 Task: Calculate rent in San Diego for an annual gross income of $70,000.
Action: Mouse moved to (609, 143)
Screenshot: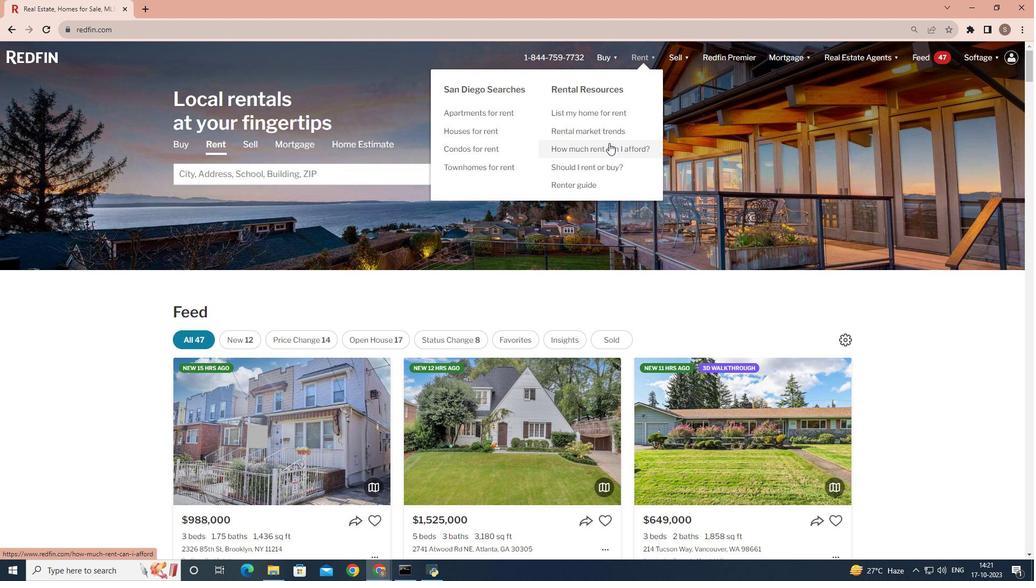 
Action: Mouse pressed left at (609, 143)
Screenshot: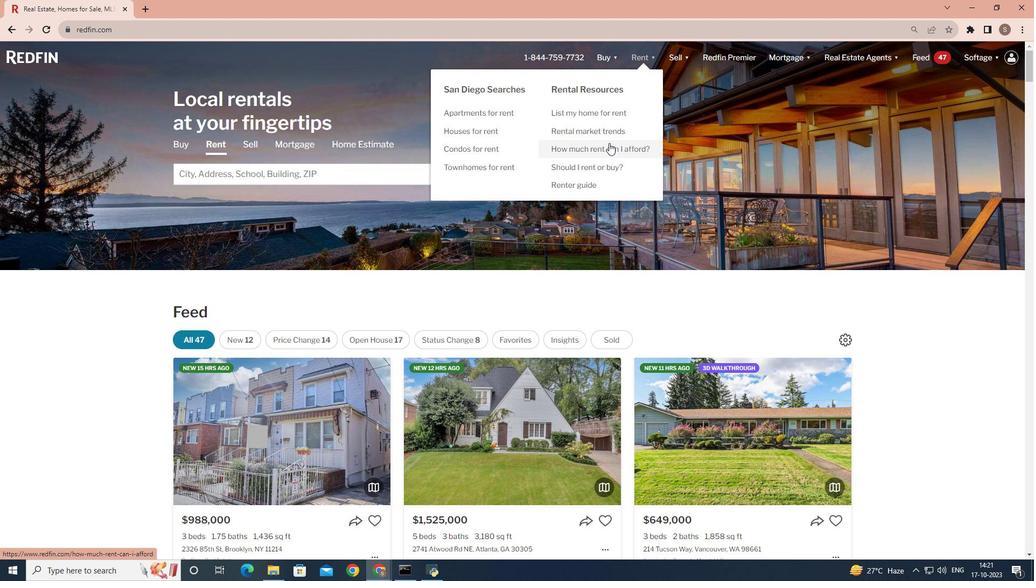 
Action: Mouse moved to (370, 261)
Screenshot: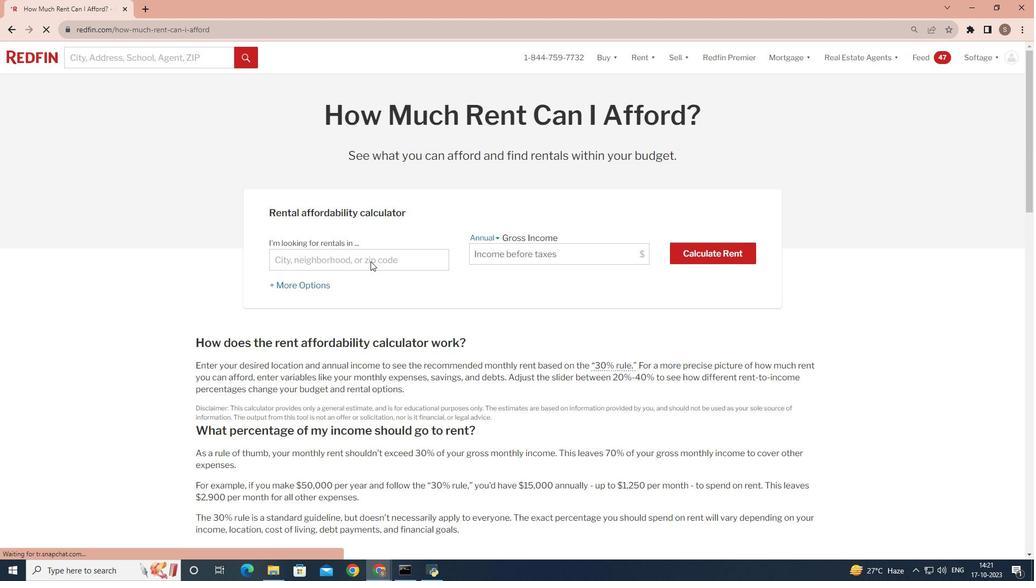 
Action: Mouse pressed left at (370, 261)
Screenshot: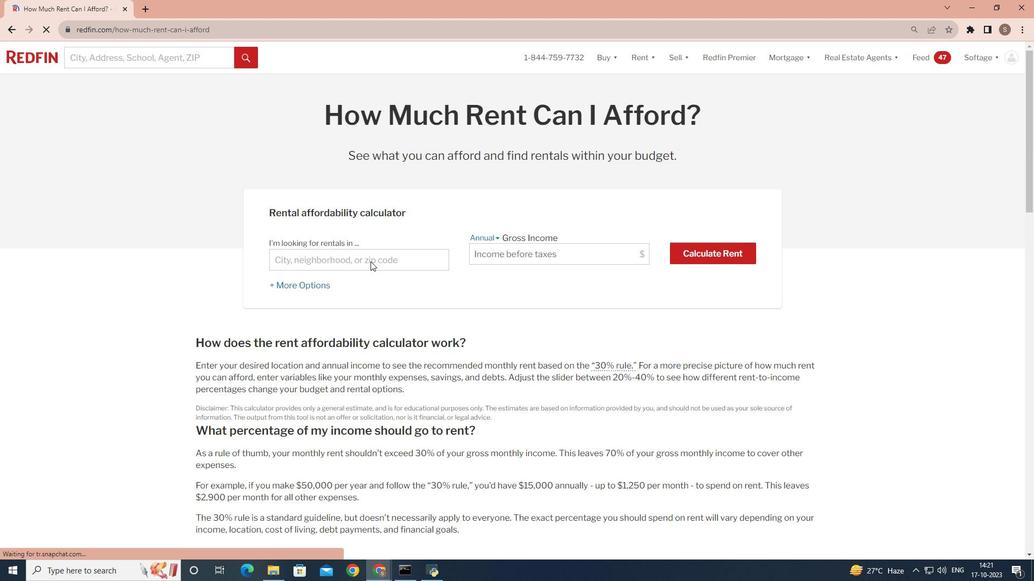 
Action: Mouse moved to (356, 260)
Screenshot: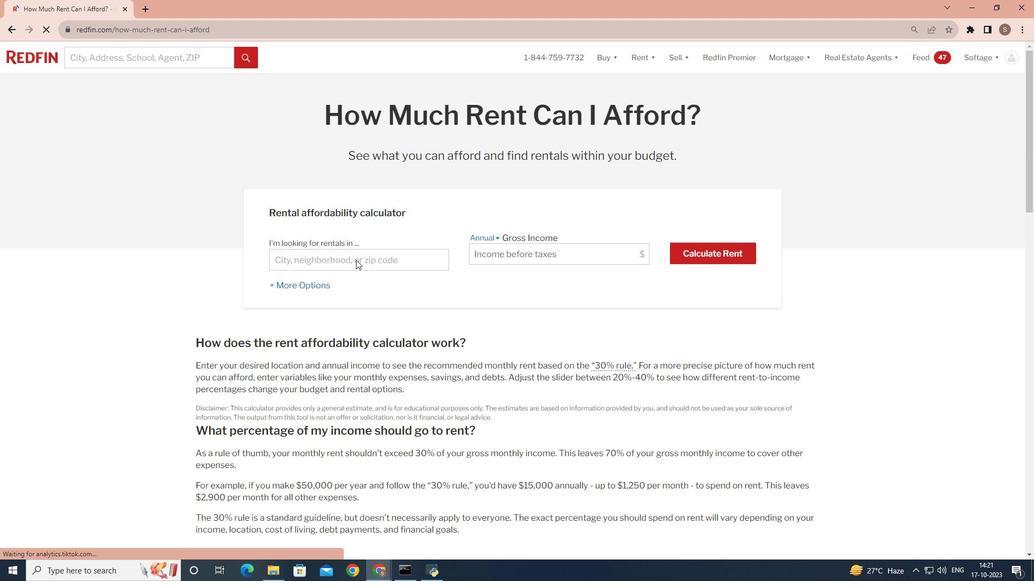 
Action: Mouse pressed left at (356, 260)
Screenshot: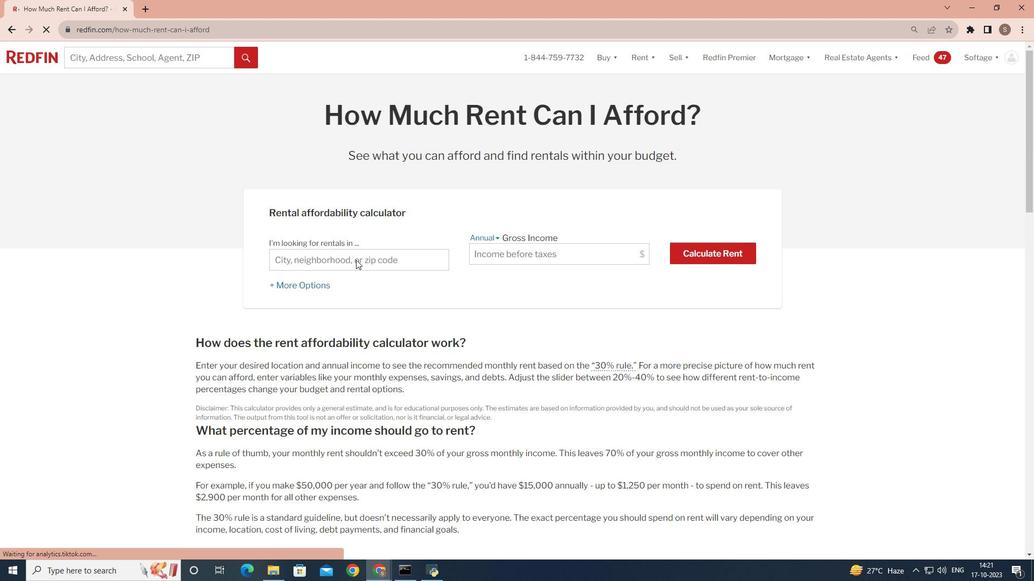 
Action: Mouse moved to (356, 261)
Screenshot: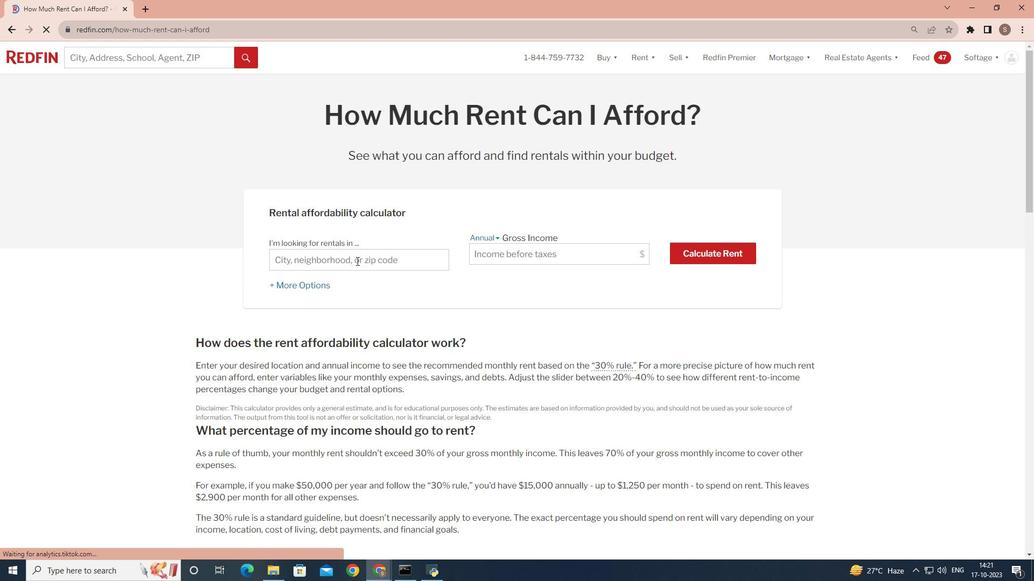 
Action: Mouse pressed left at (356, 261)
Screenshot: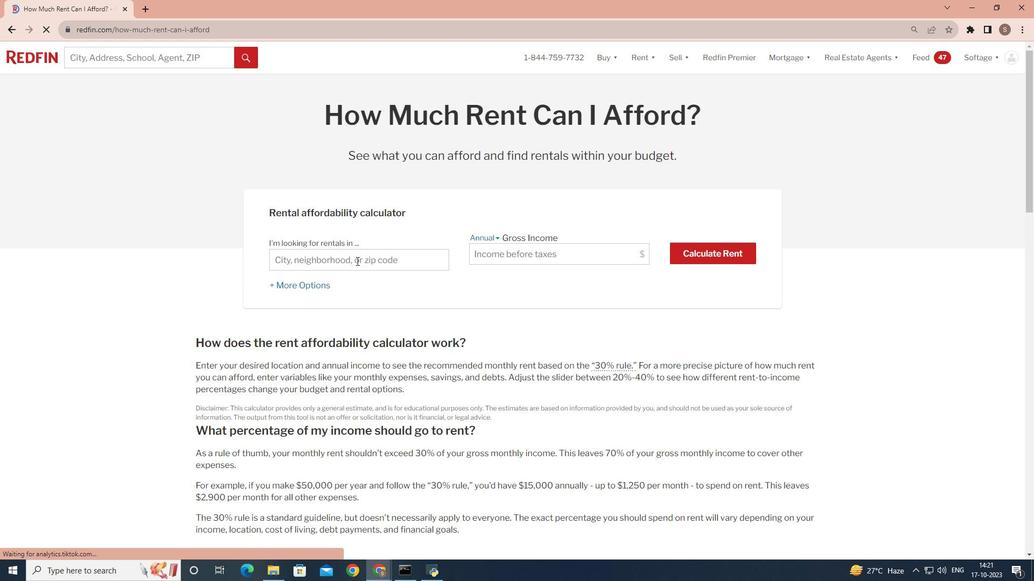 
Action: Key pressed <Key.shift>San<Key.space><Key.shift>Diego
Screenshot: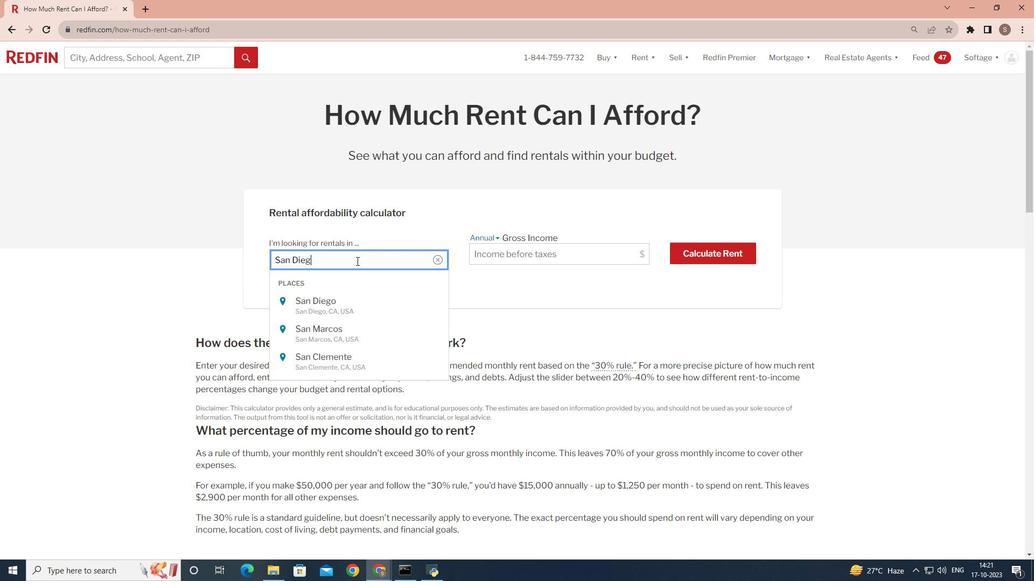 
Action: Mouse moved to (366, 313)
Screenshot: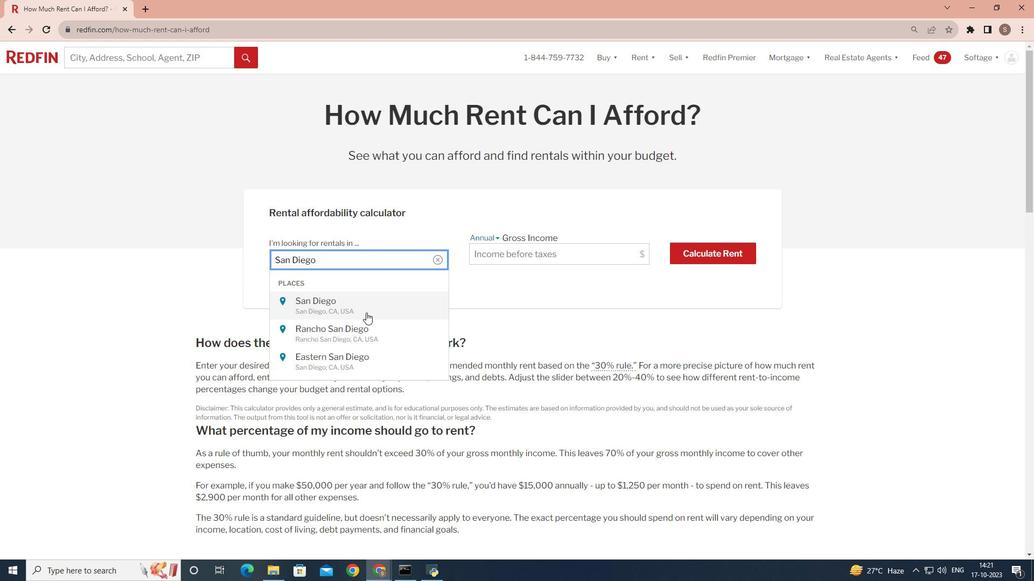
Action: Mouse pressed left at (366, 313)
Screenshot: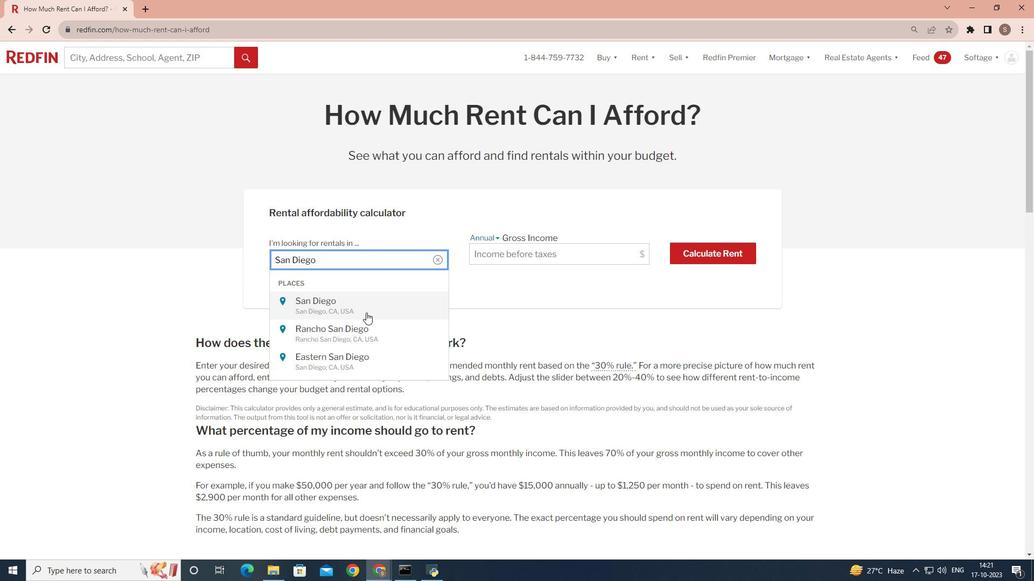 
Action: Mouse moved to (576, 260)
Screenshot: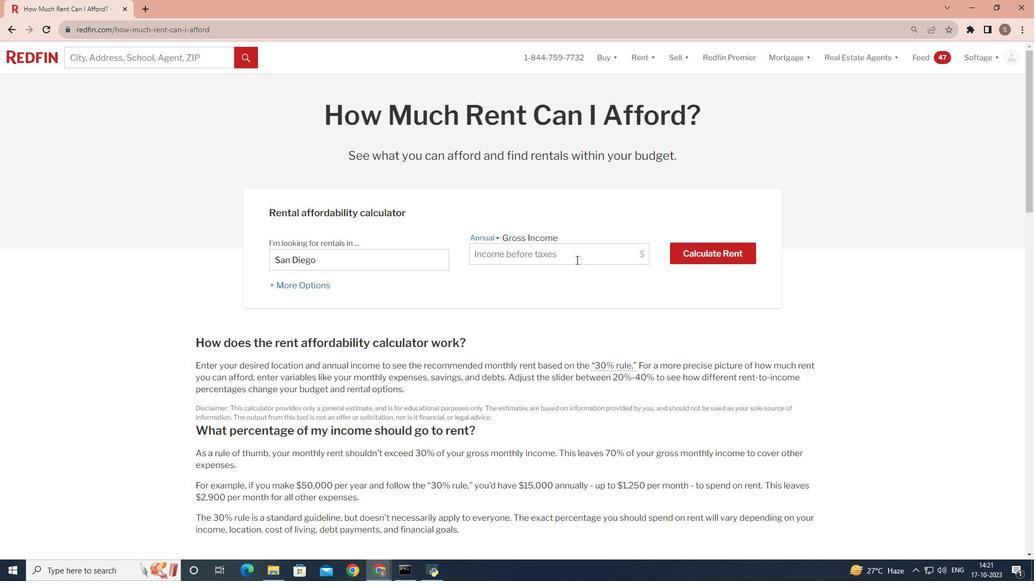 
Action: Mouse pressed left at (576, 260)
Screenshot: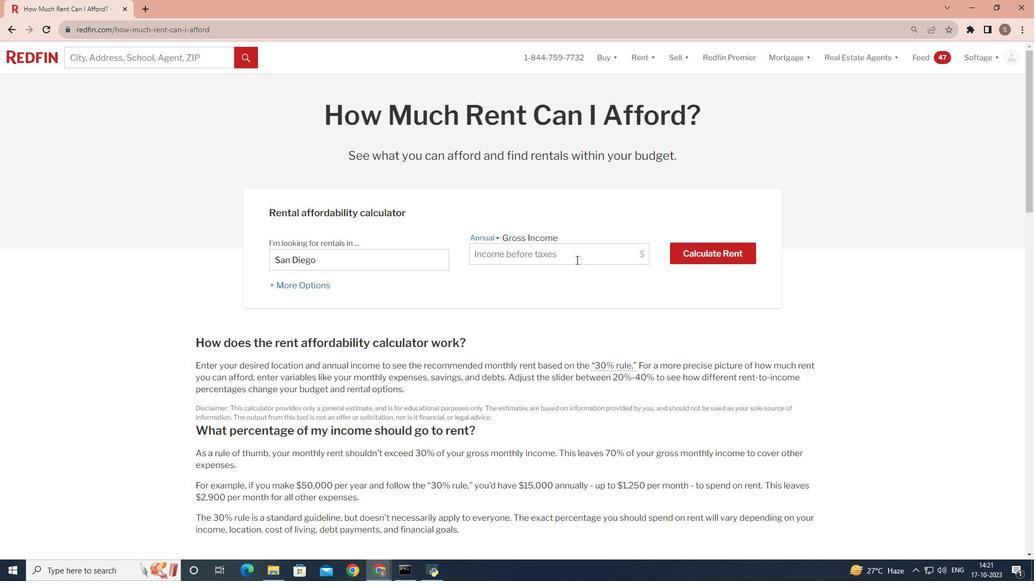 
Action: Key pressed 70000
Screenshot: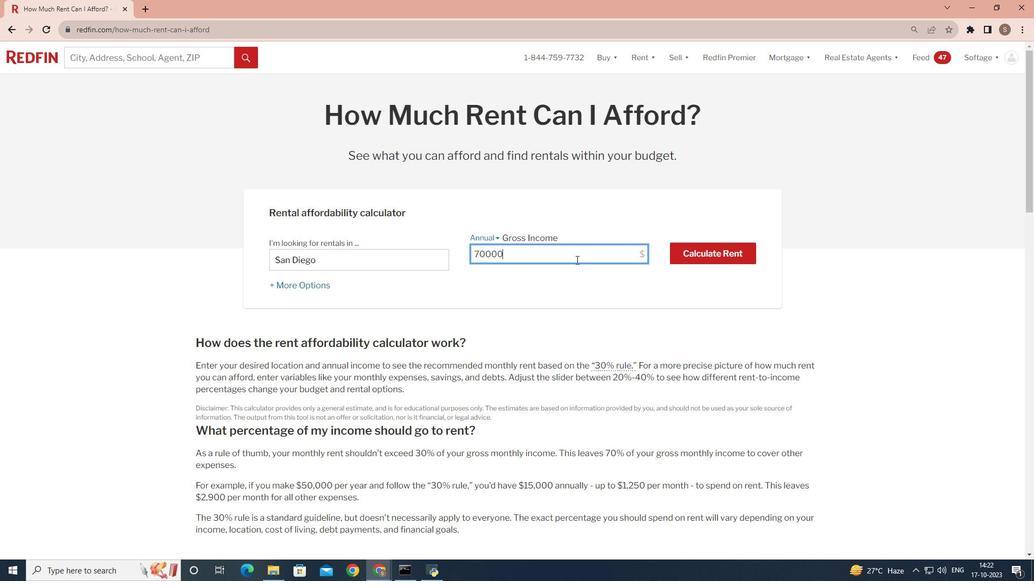 
Action: Mouse moved to (715, 255)
Screenshot: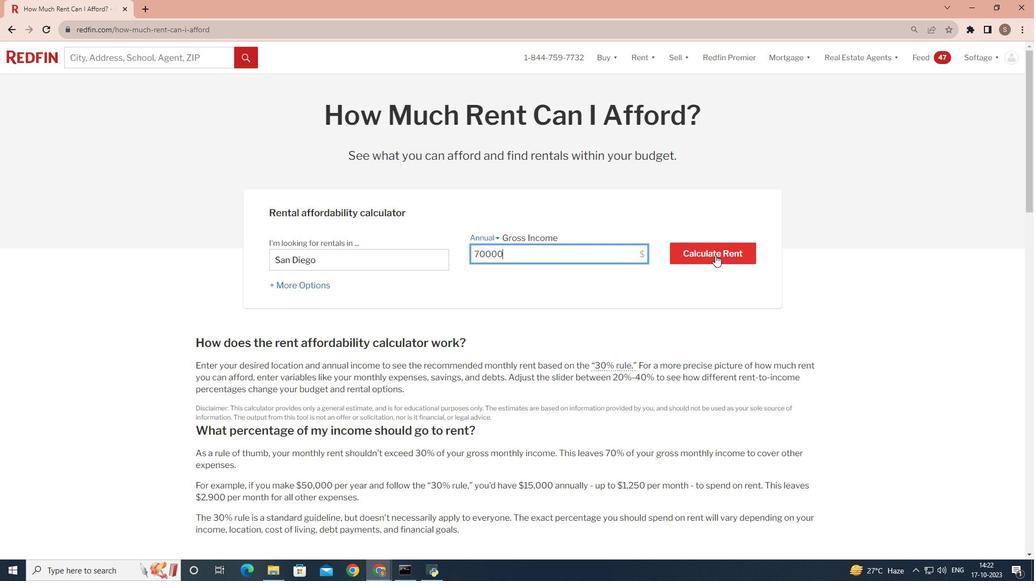 
Action: Mouse pressed left at (715, 255)
Screenshot: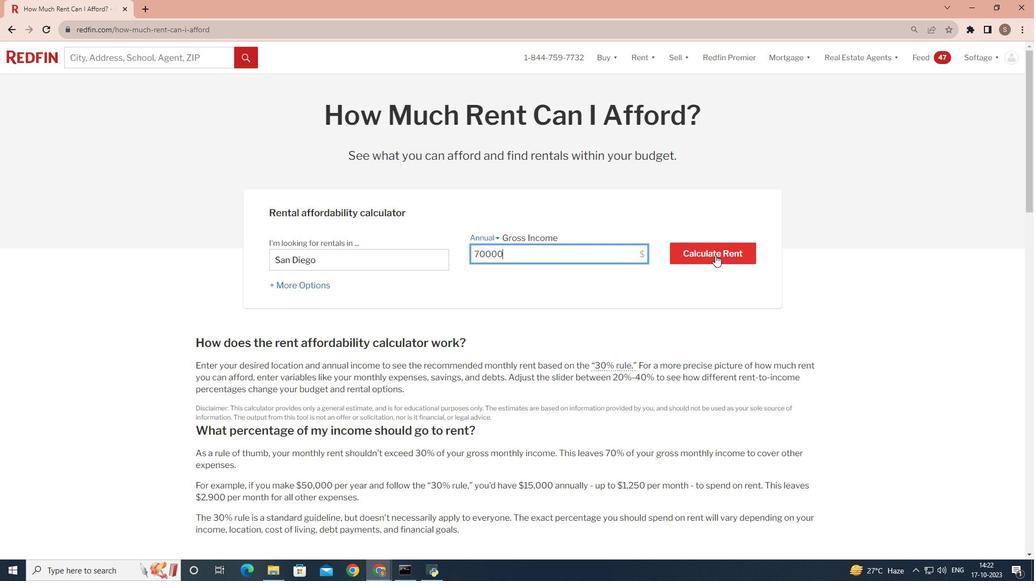 
